 Task: Create a due date automation trigger when advanced on, 2 hours before a card is due add fields without custom fields "Resume" completed.
Action: Mouse moved to (1240, 96)
Screenshot: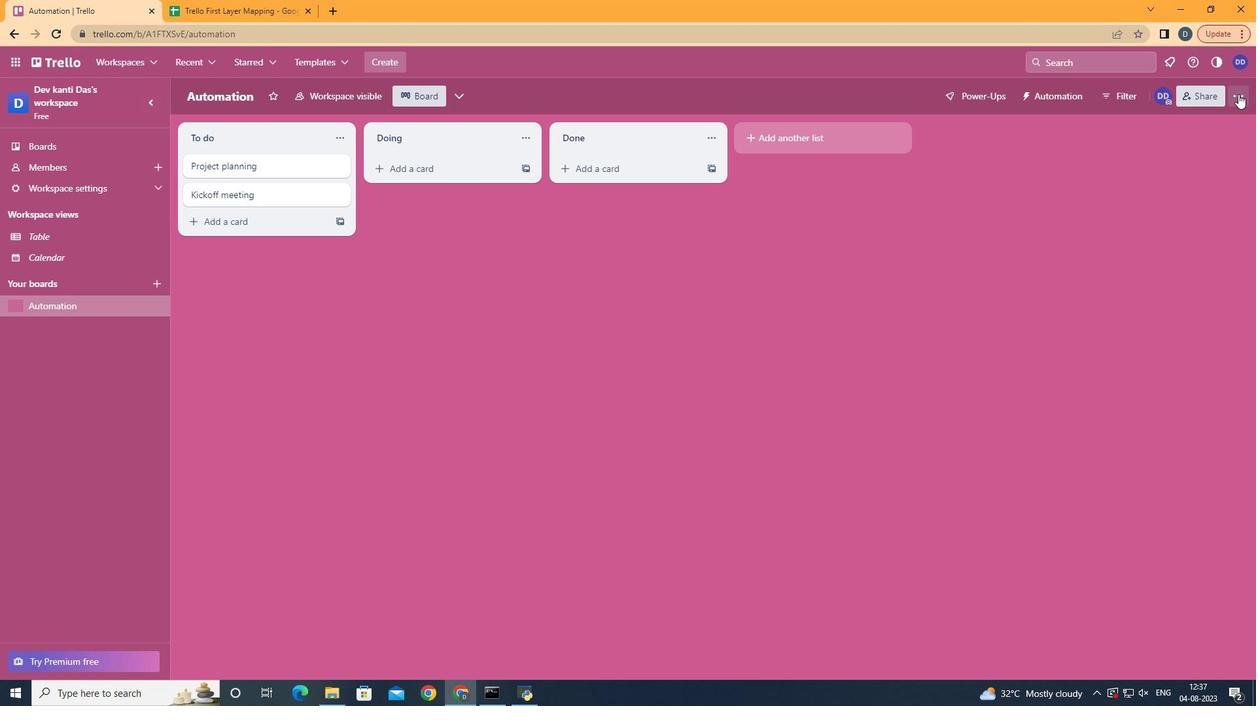 
Action: Mouse pressed left at (1240, 96)
Screenshot: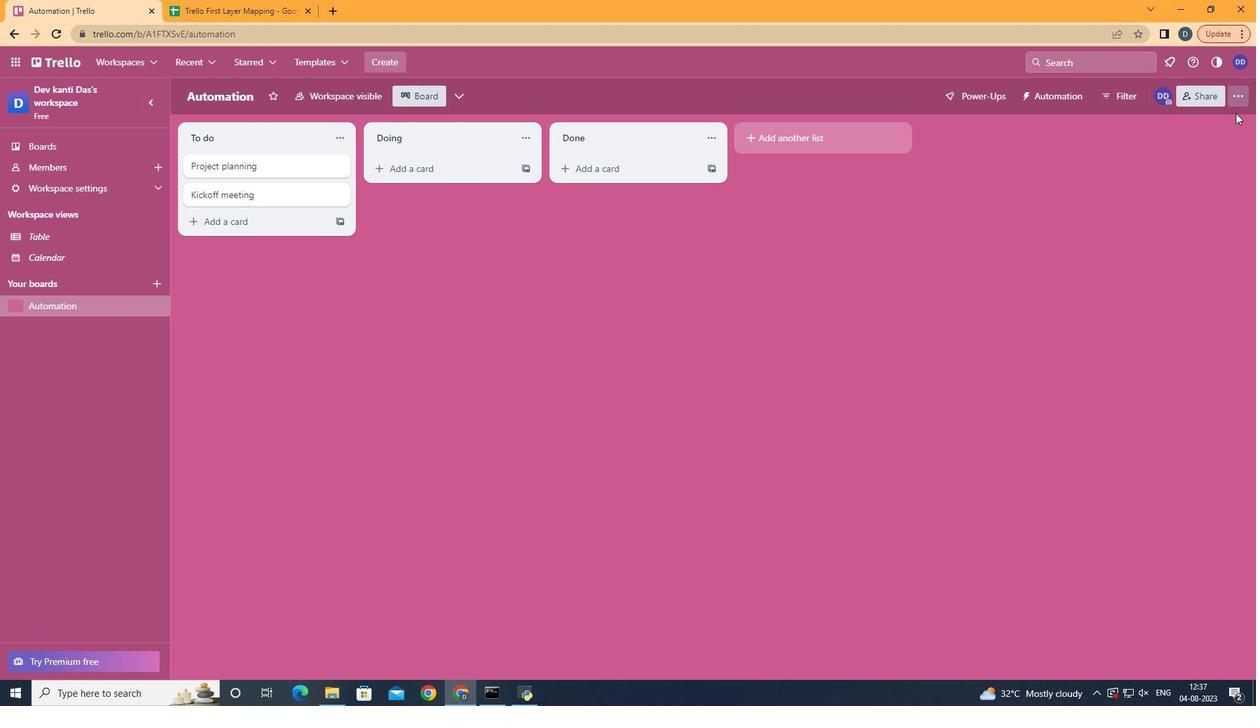 
Action: Mouse moved to (1110, 276)
Screenshot: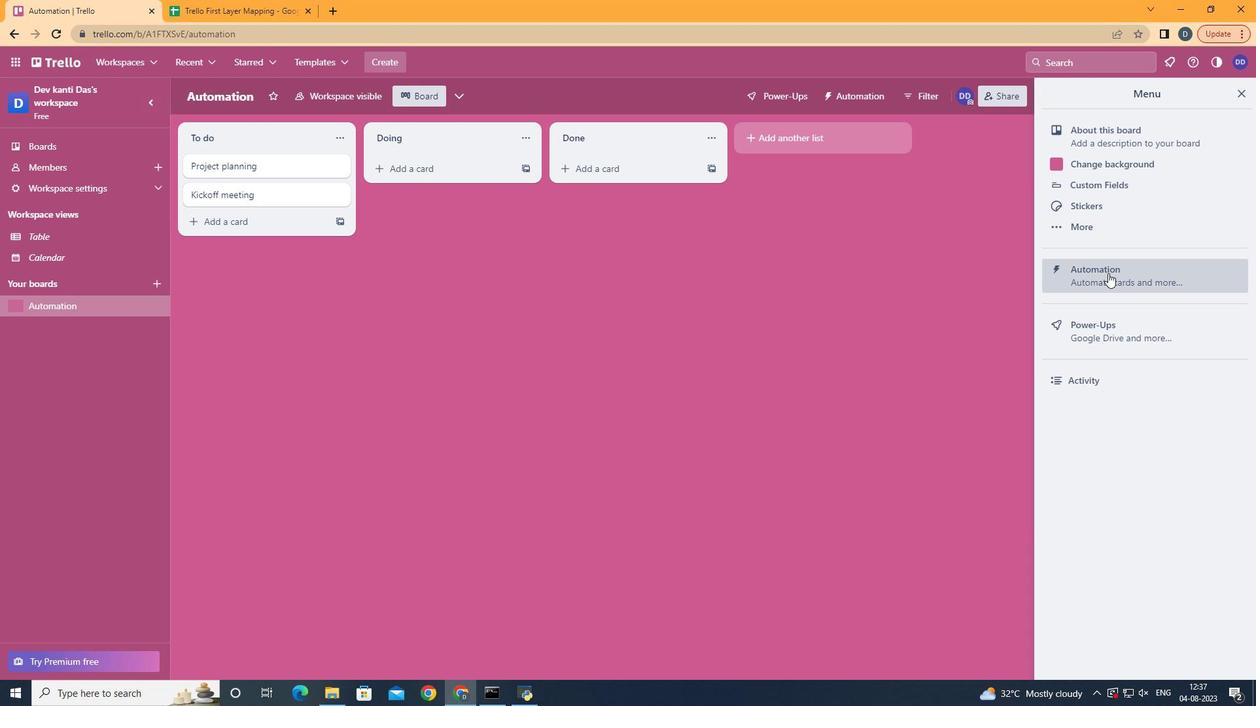 
Action: Mouse pressed left at (1110, 276)
Screenshot: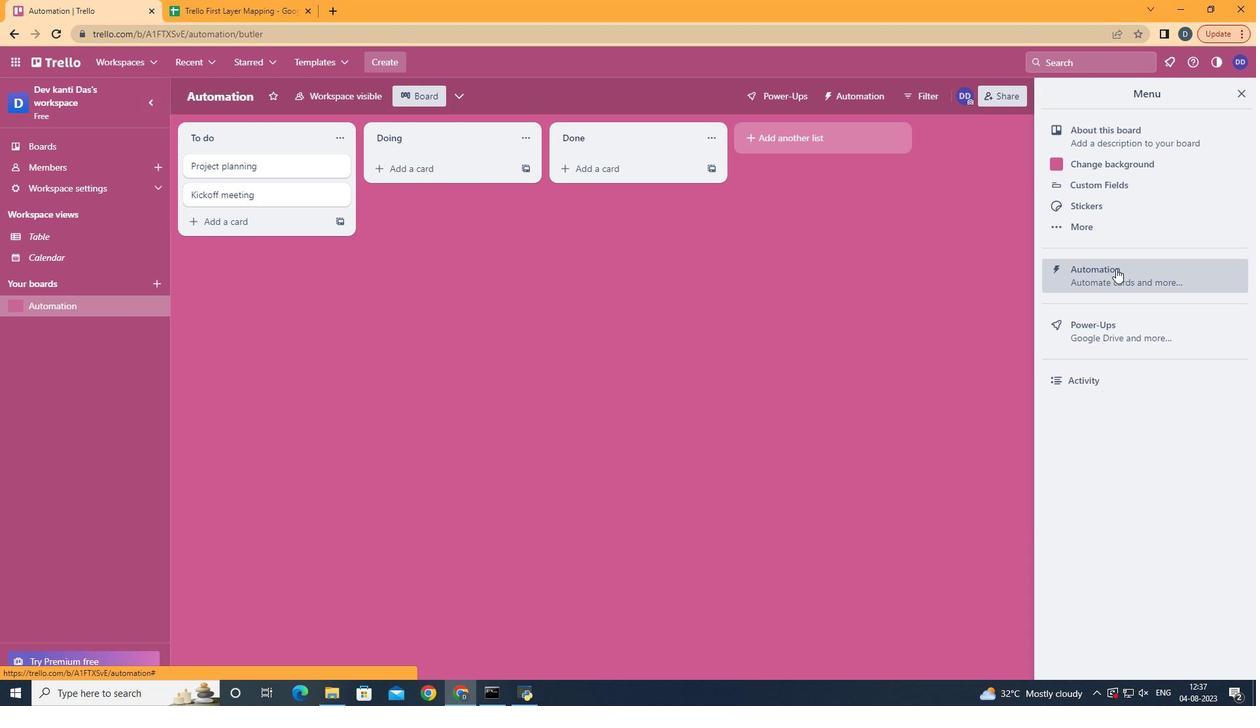 
Action: Mouse moved to (253, 261)
Screenshot: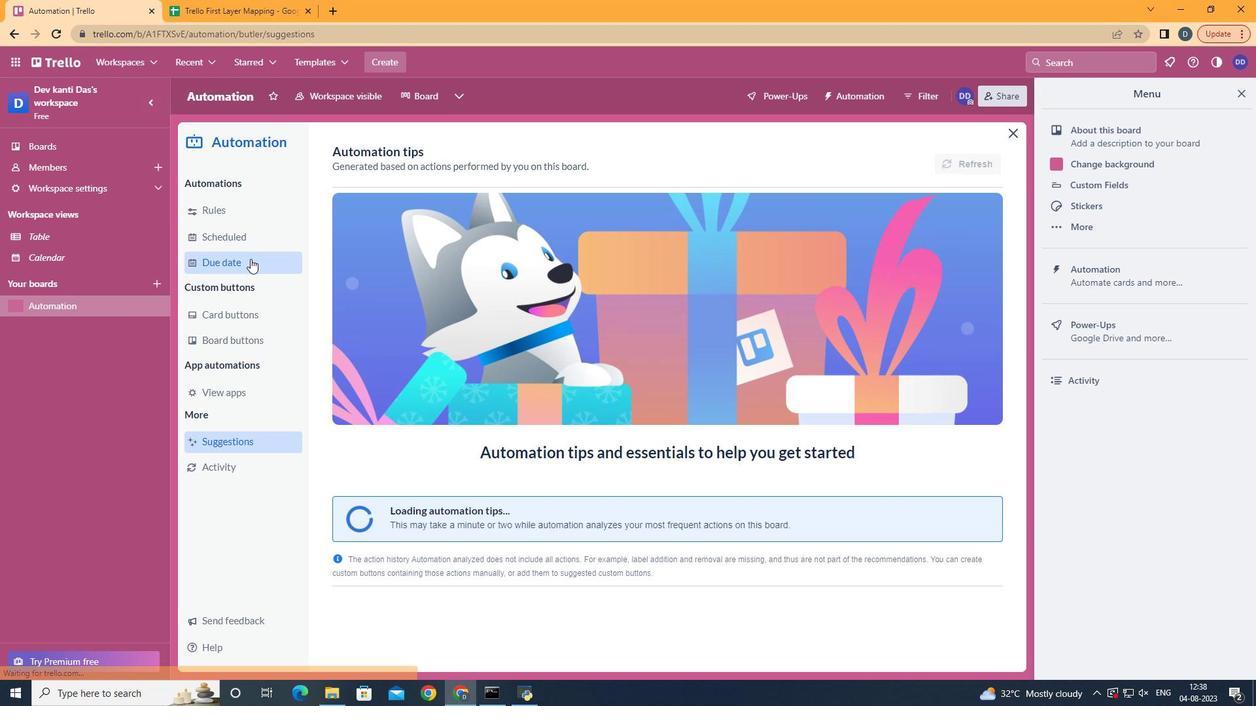 
Action: Mouse pressed left at (253, 261)
Screenshot: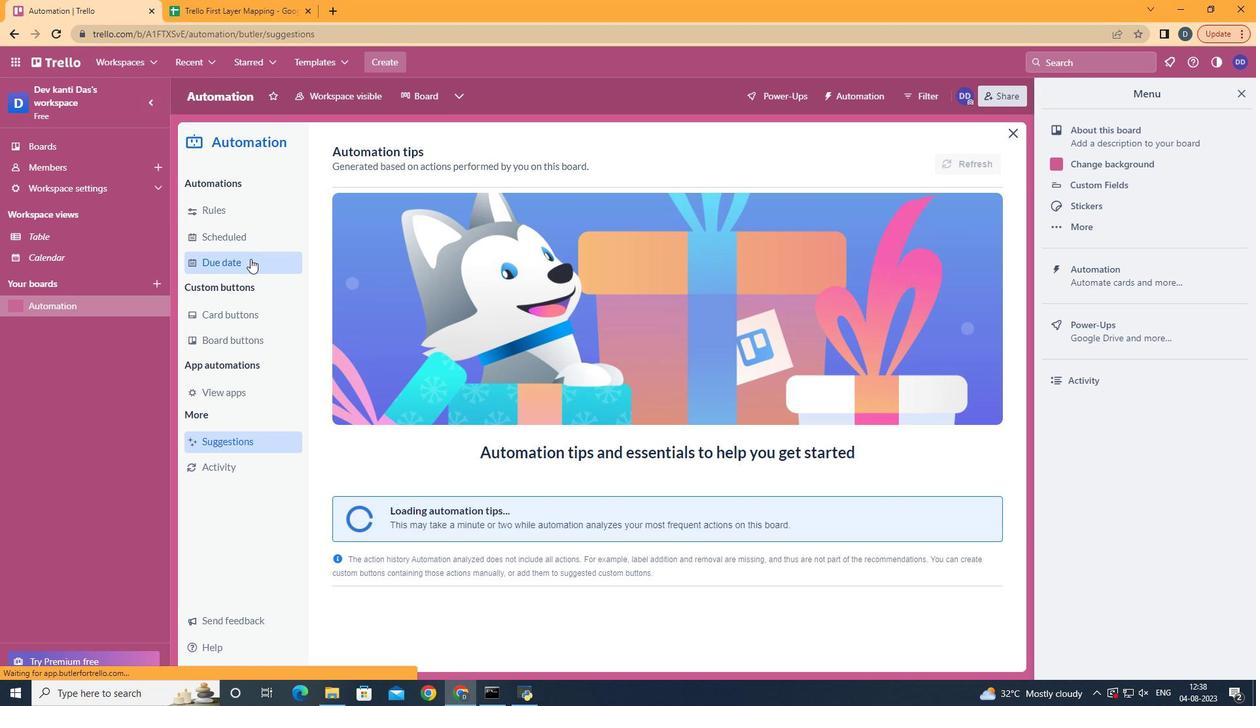 
Action: Mouse moved to (921, 157)
Screenshot: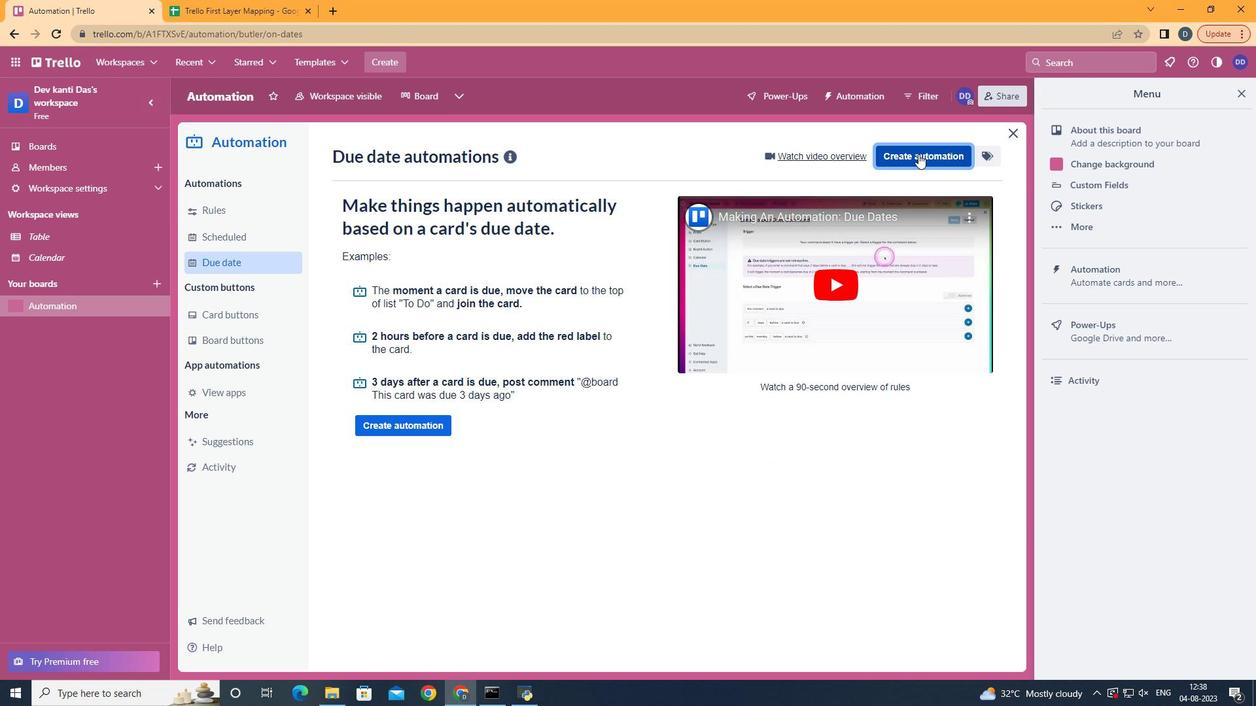 
Action: Mouse pressed left at (921, 157)
Screenshot: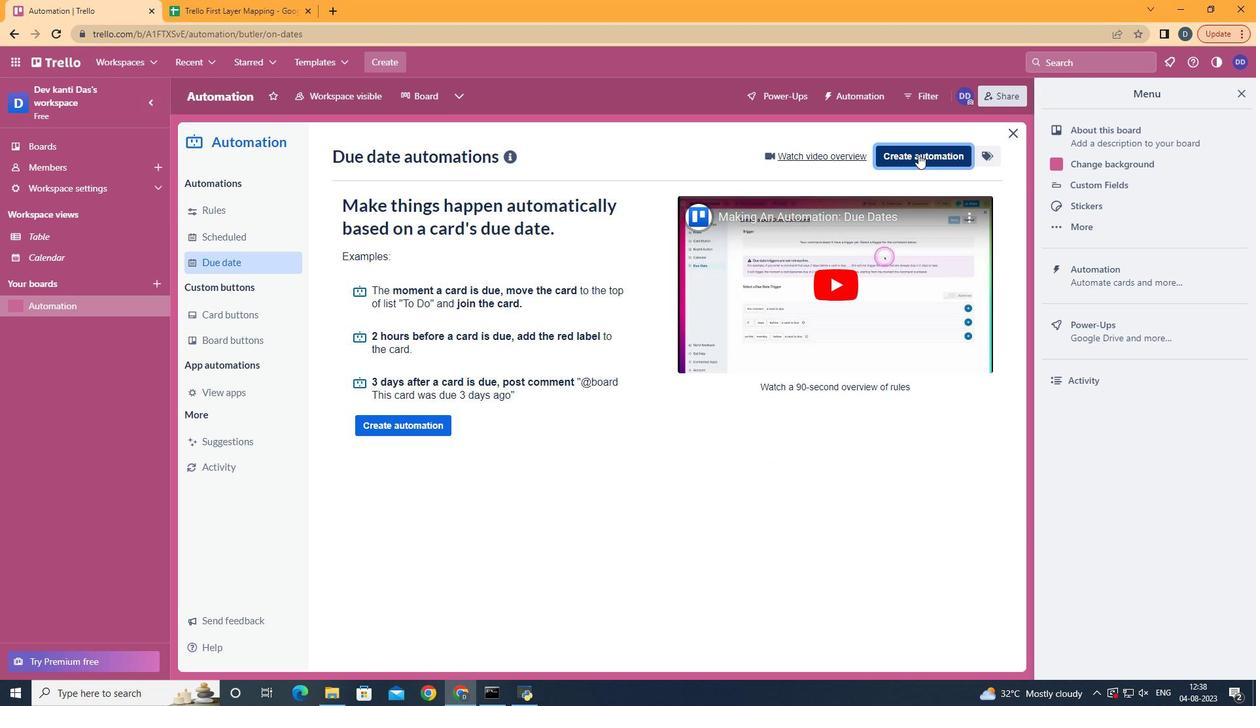 
Action: Mouse moved to (680, 292)
Screenshot: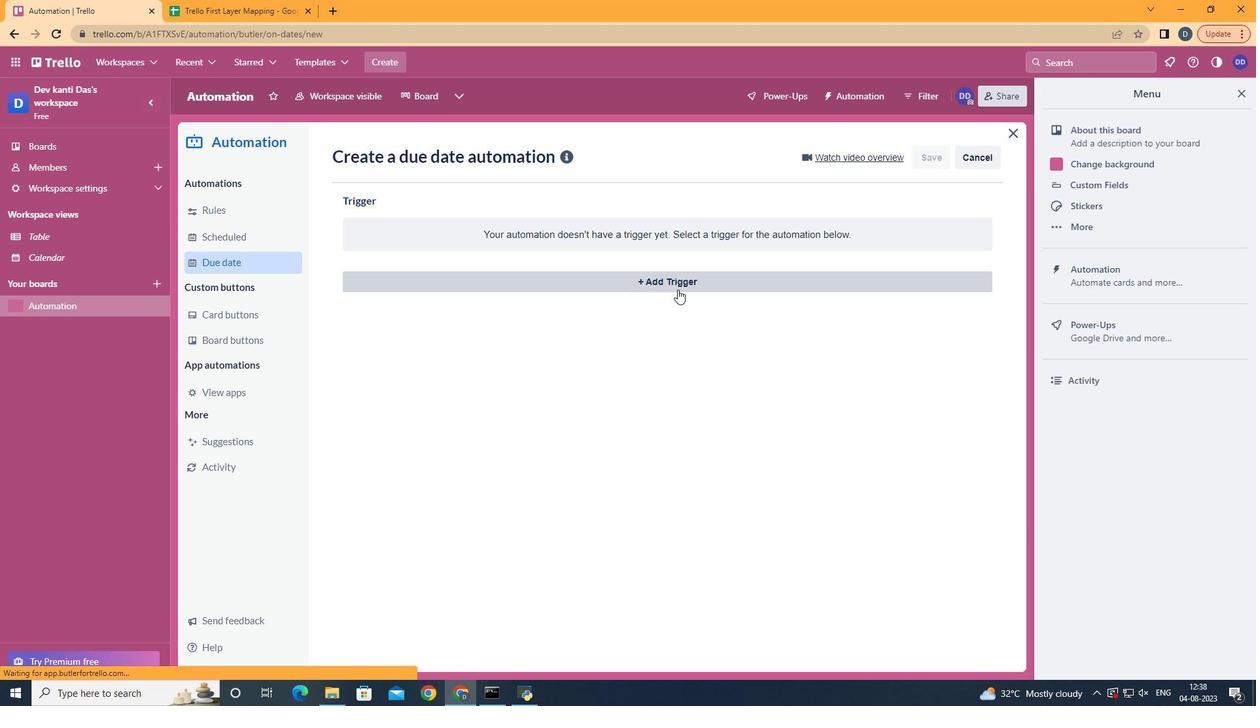 
Action: Mouse pressed left at (680, 292)
Screenshot: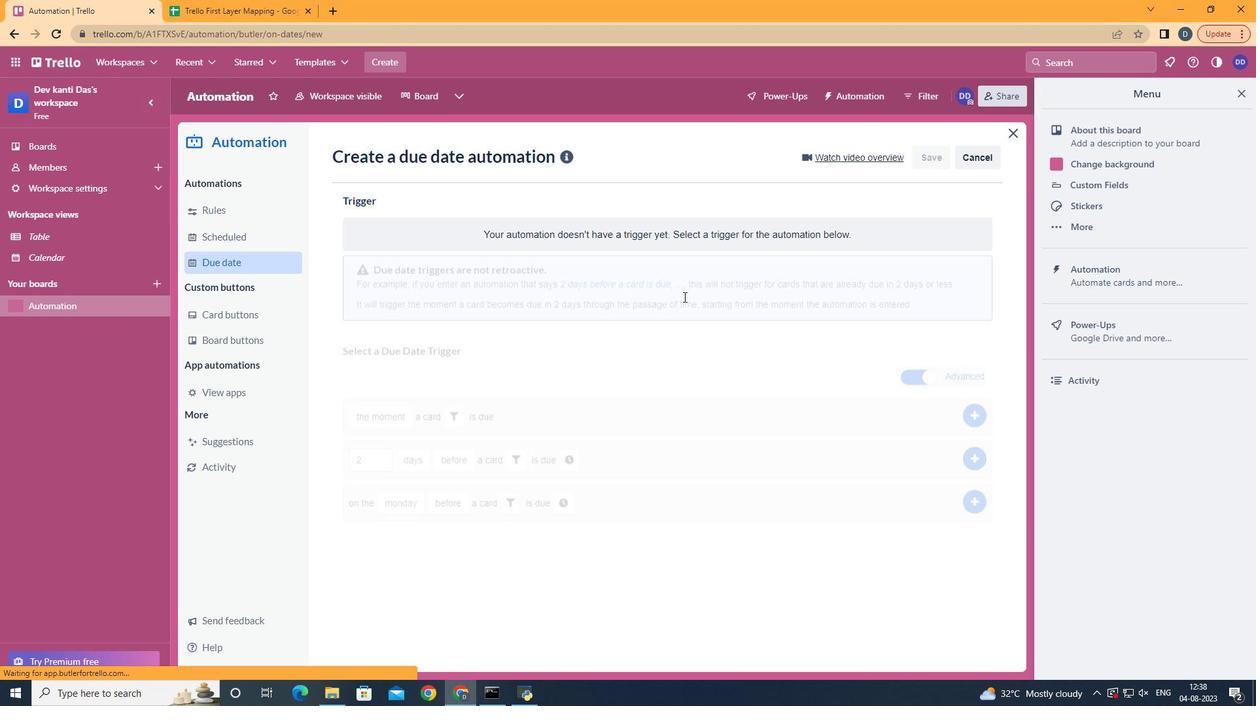 
Action: Mouse moved to (425, 561)
Screenshot: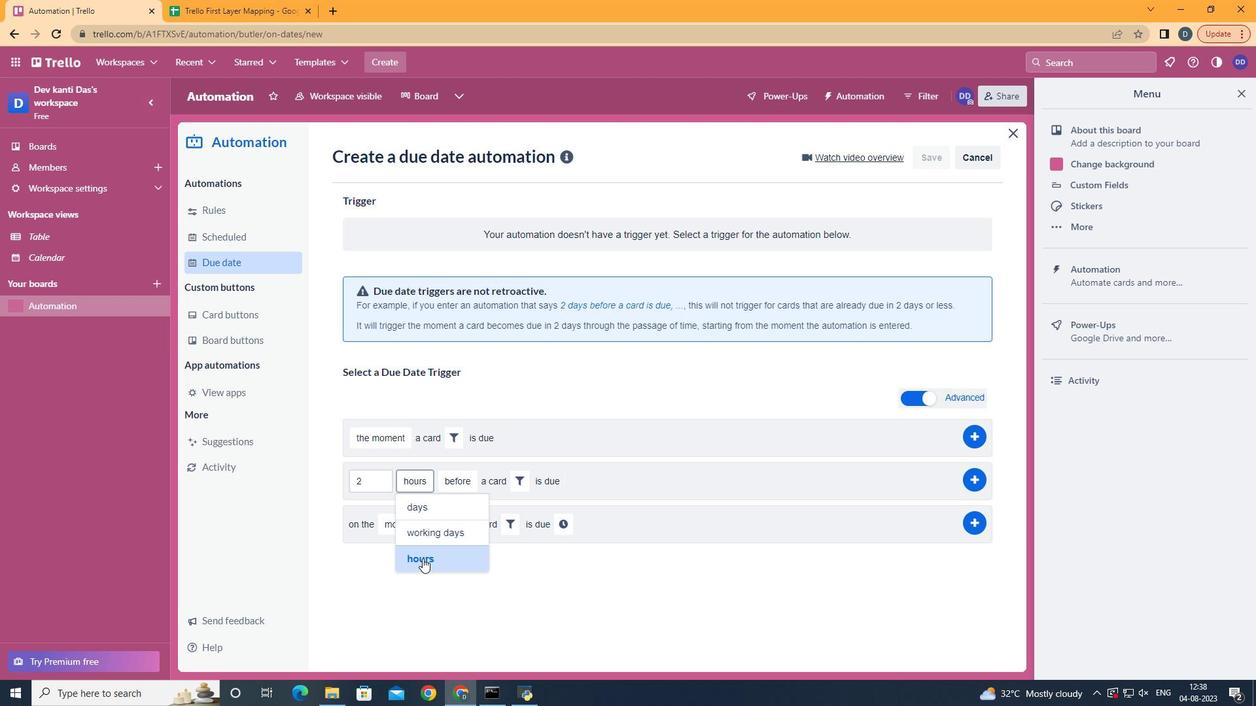 
Action: Mouse pressed left at (425, 561)
Screenshot: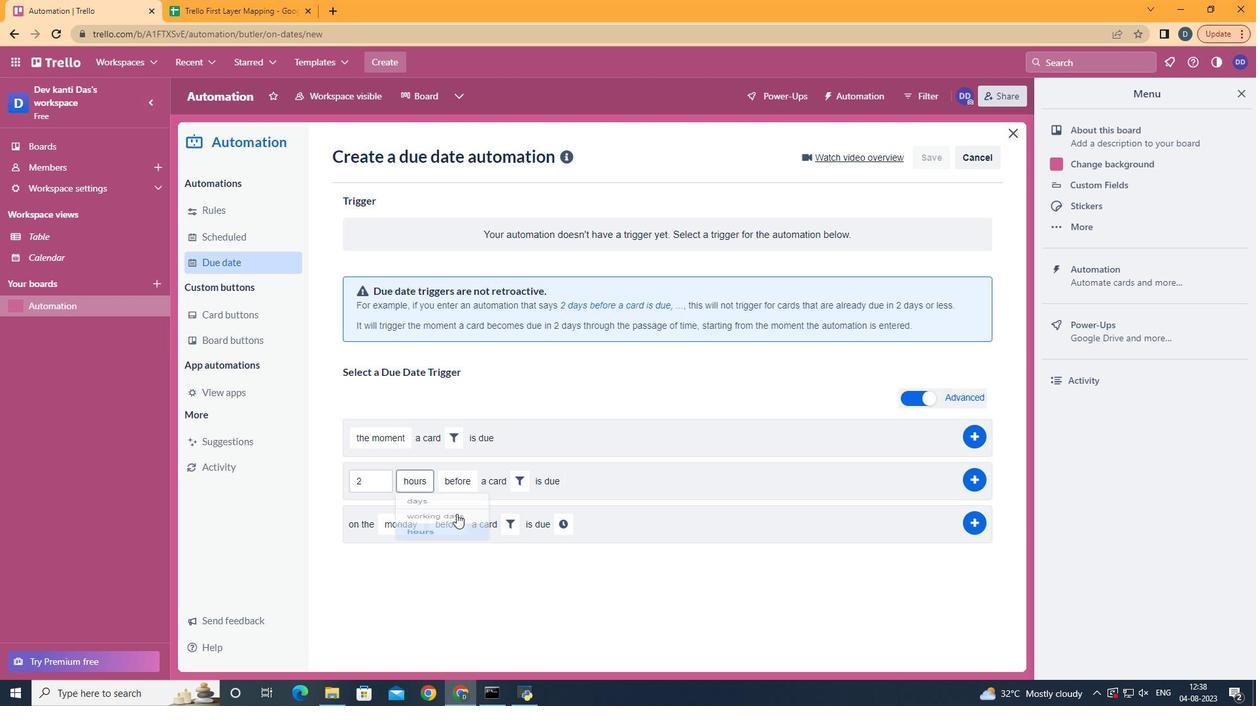 
Action: Mouse moved to (467, 505)
Screenshot: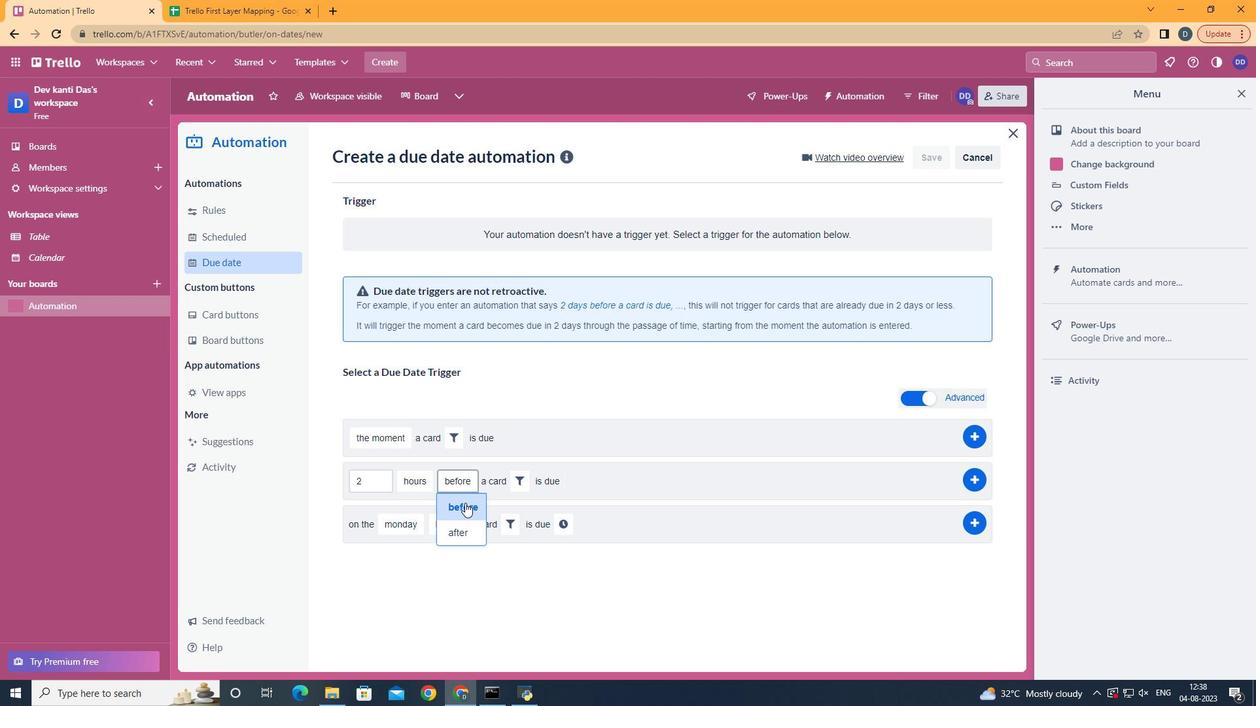 
Action: Mouse pressed left at (467, 505)
Screenshot: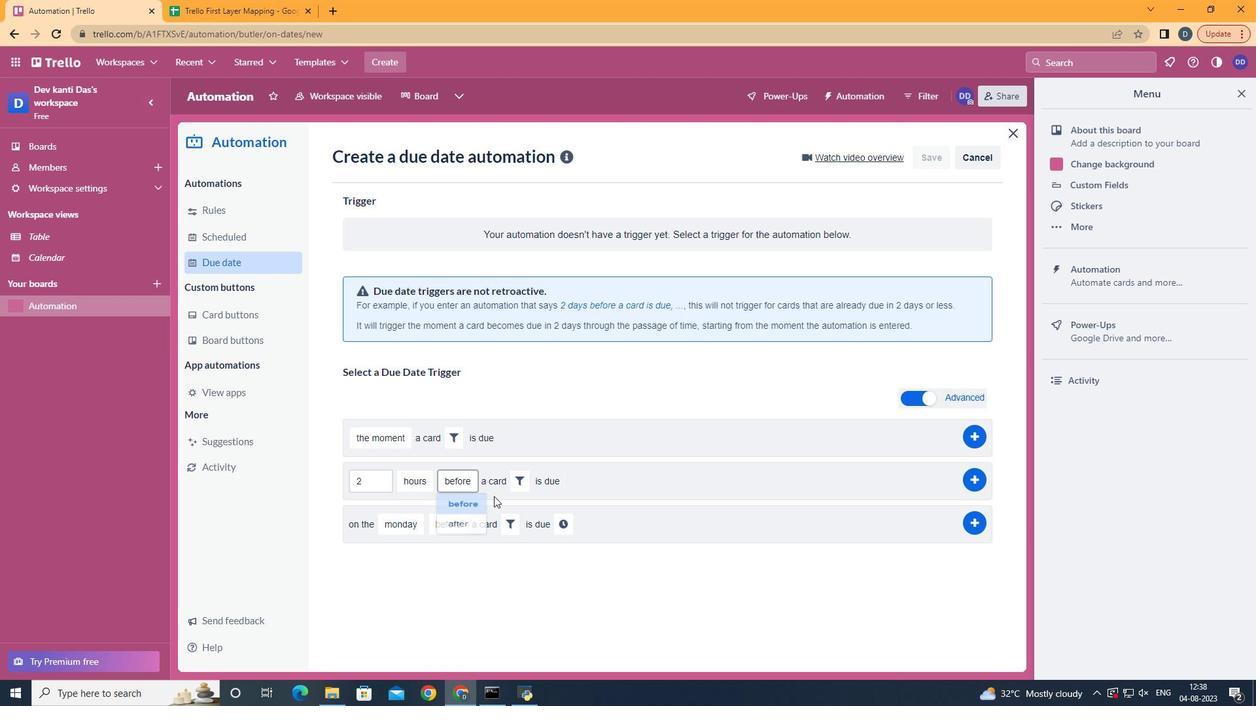 
Action: Mouse moved to (521, 491)
Screenshot: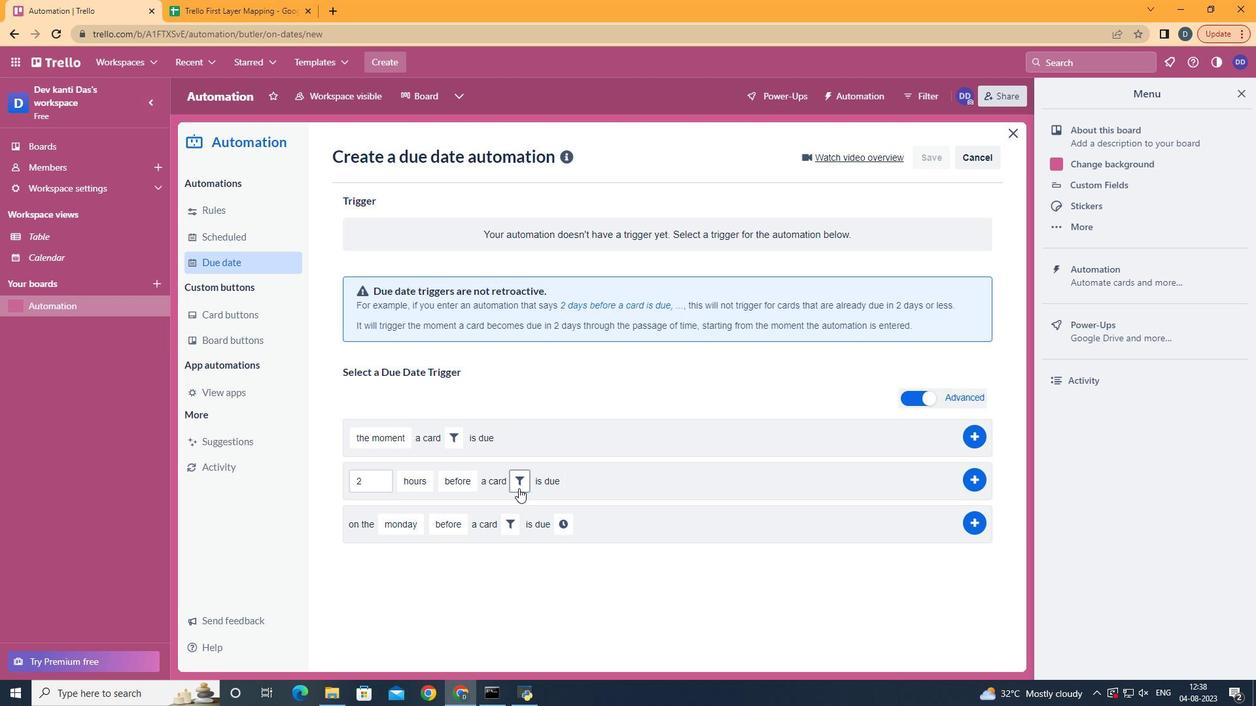 
Action: Mouse pressed left at (521, 491)
Screenshot: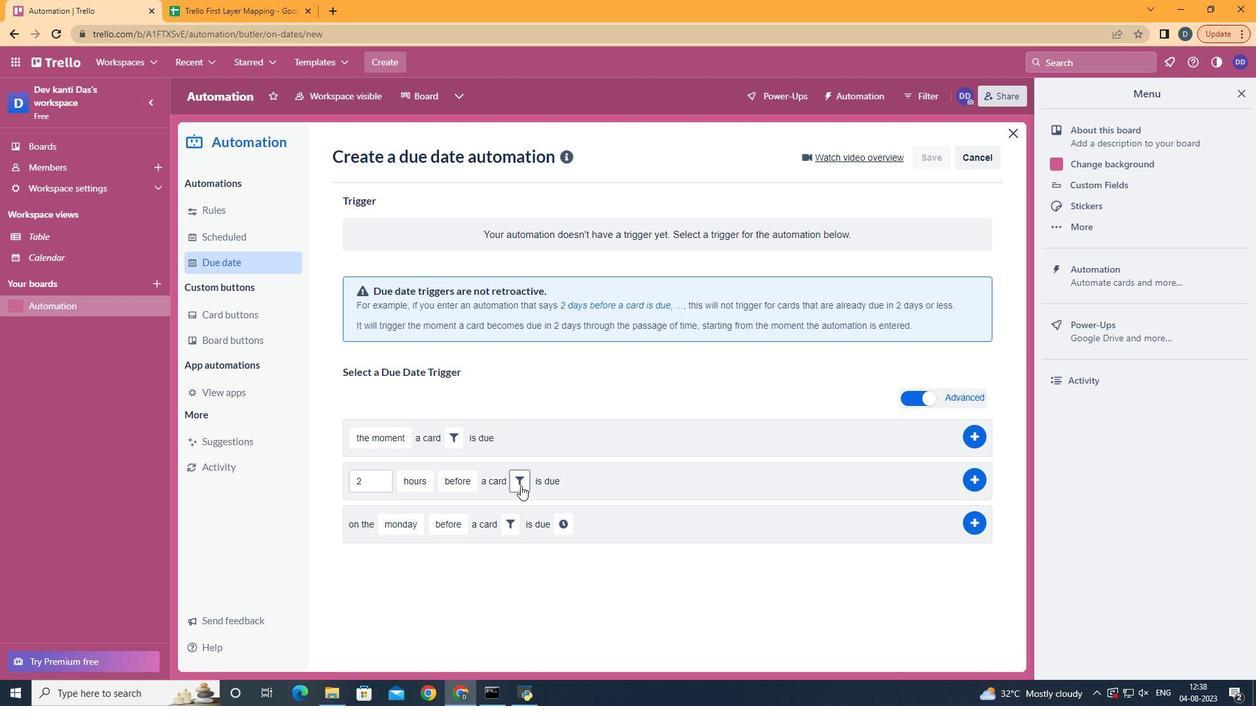 
Action: Mouse moved to (728, 528)
Screenshot: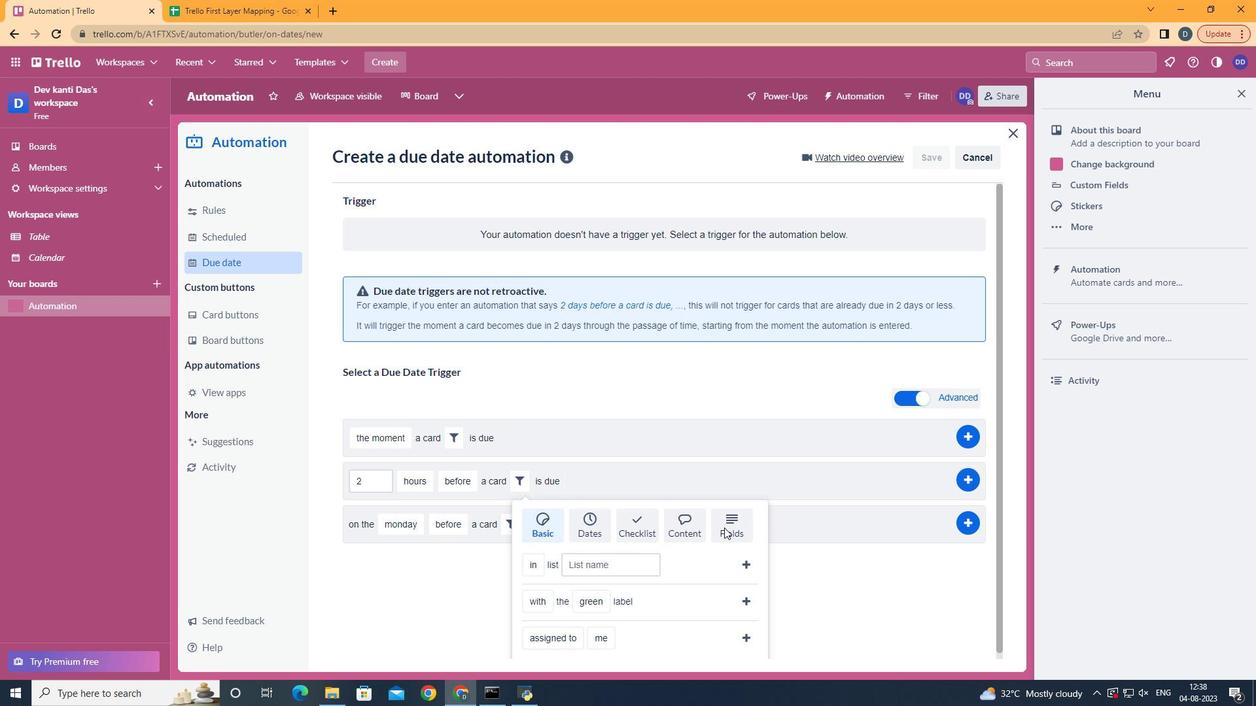 
Action: Mouse pressed left at (728, 528)
Screenshot: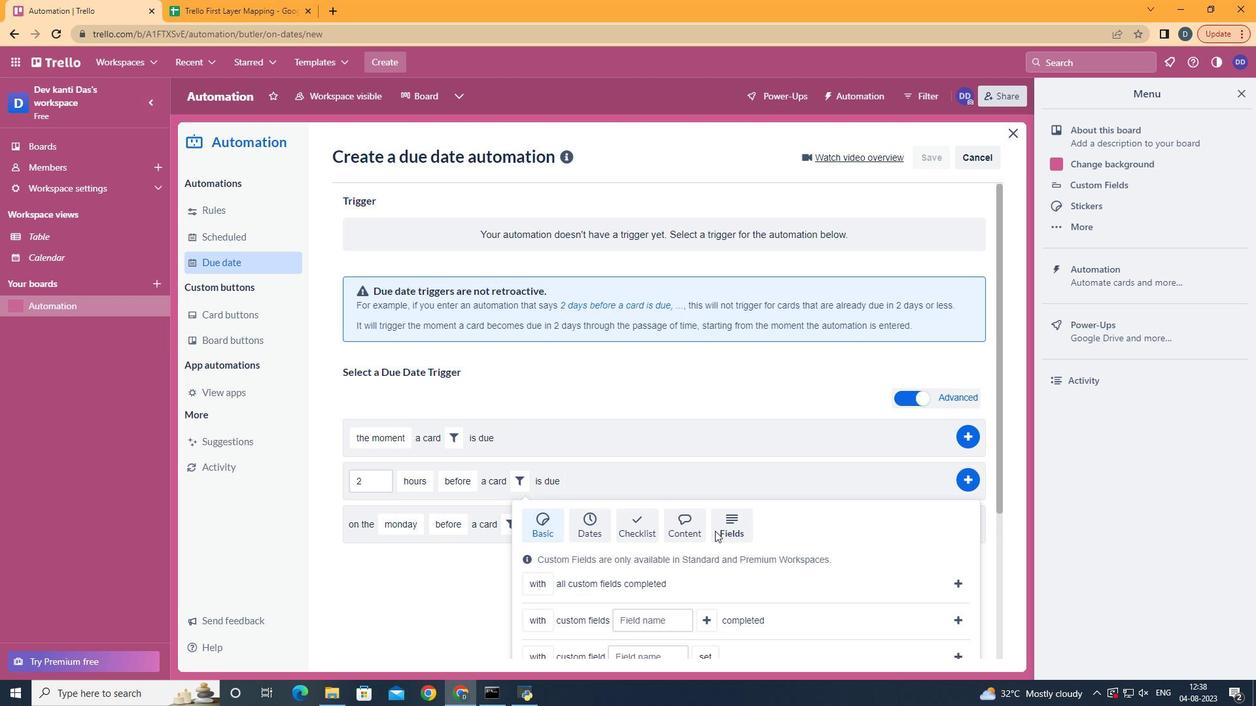 
Action: Mouse moved to (556, 591)
Screenshot: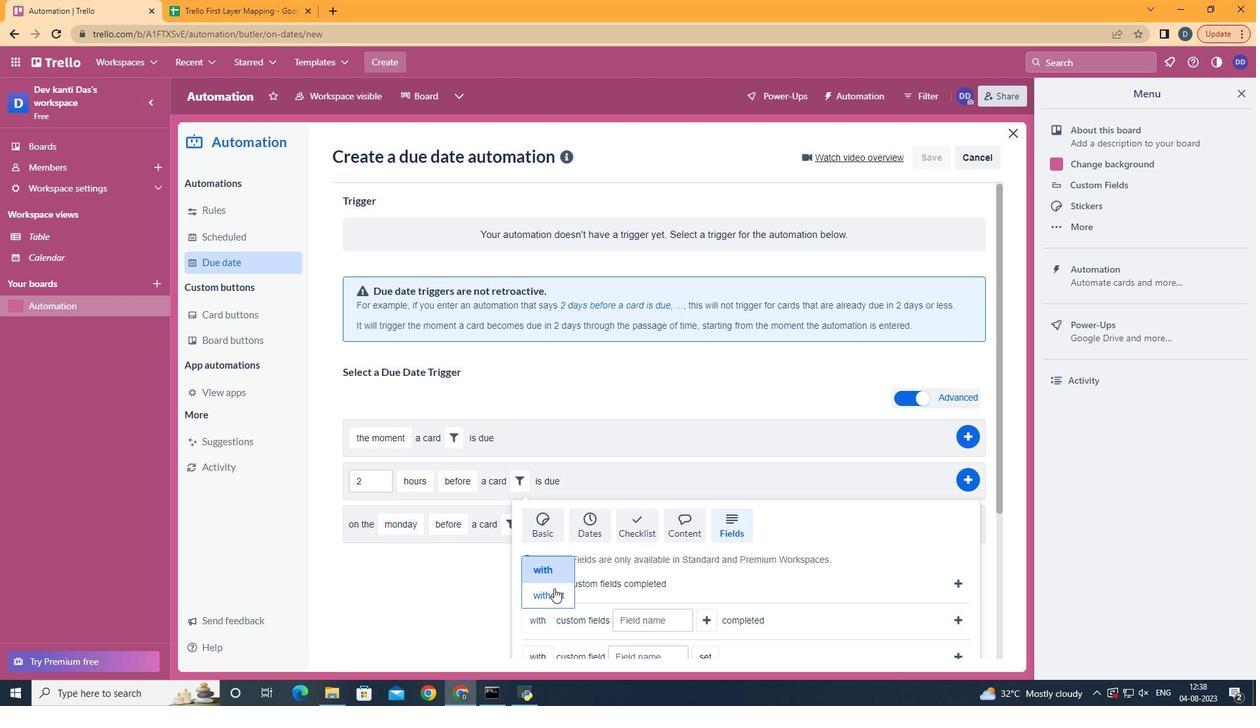 
Action: Mouse pressed left at (556, 591)
Screenshot: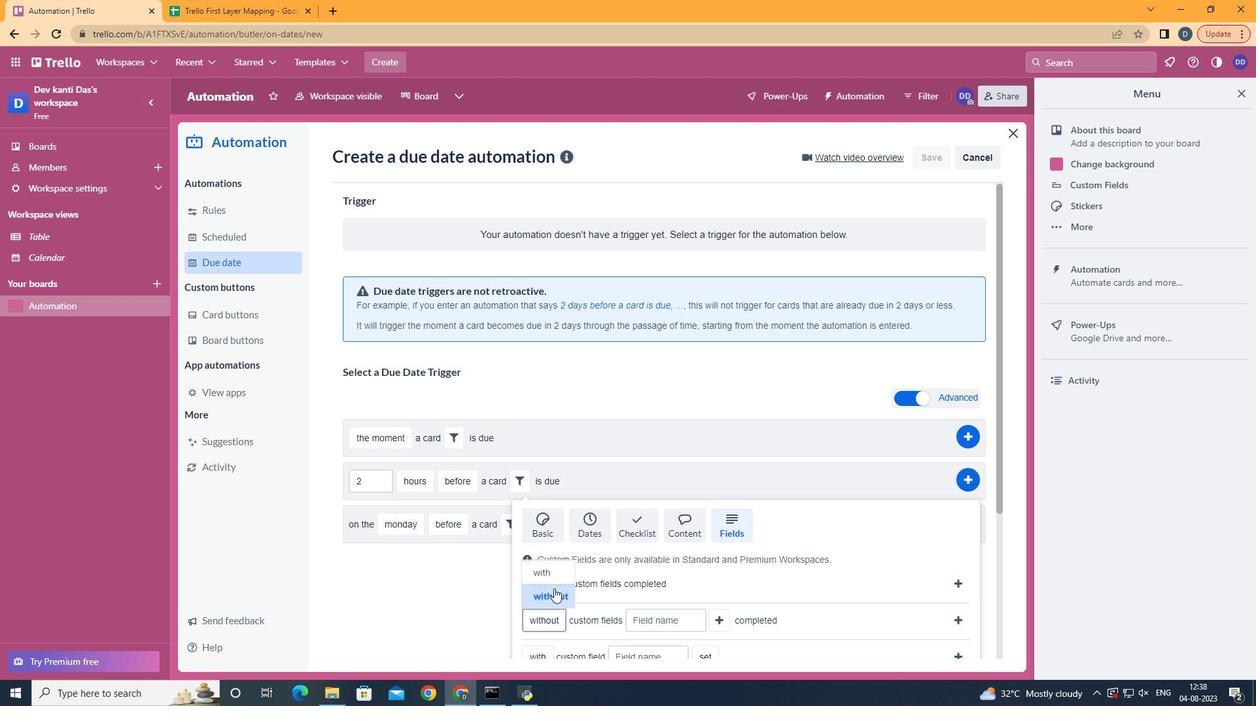 
Action: Mouse moved to (690, 621)
Screenshot: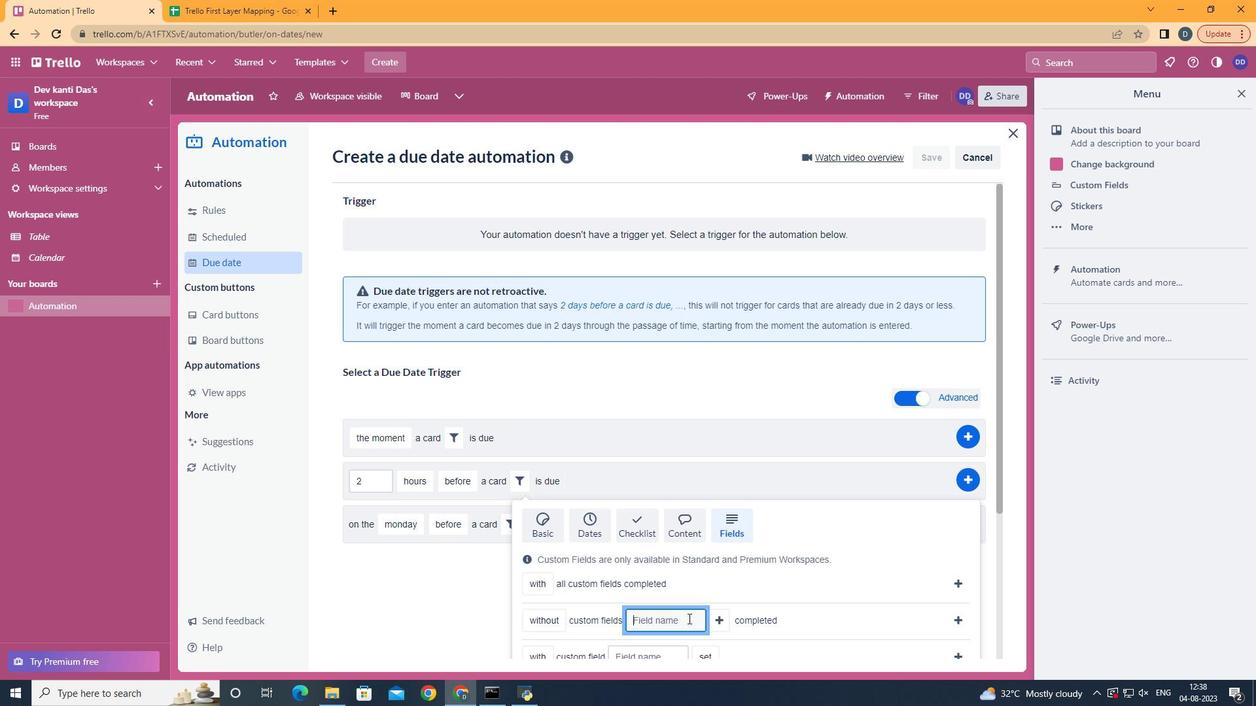 
Action: Mouse pressed left at (690, 621)
Screenshot: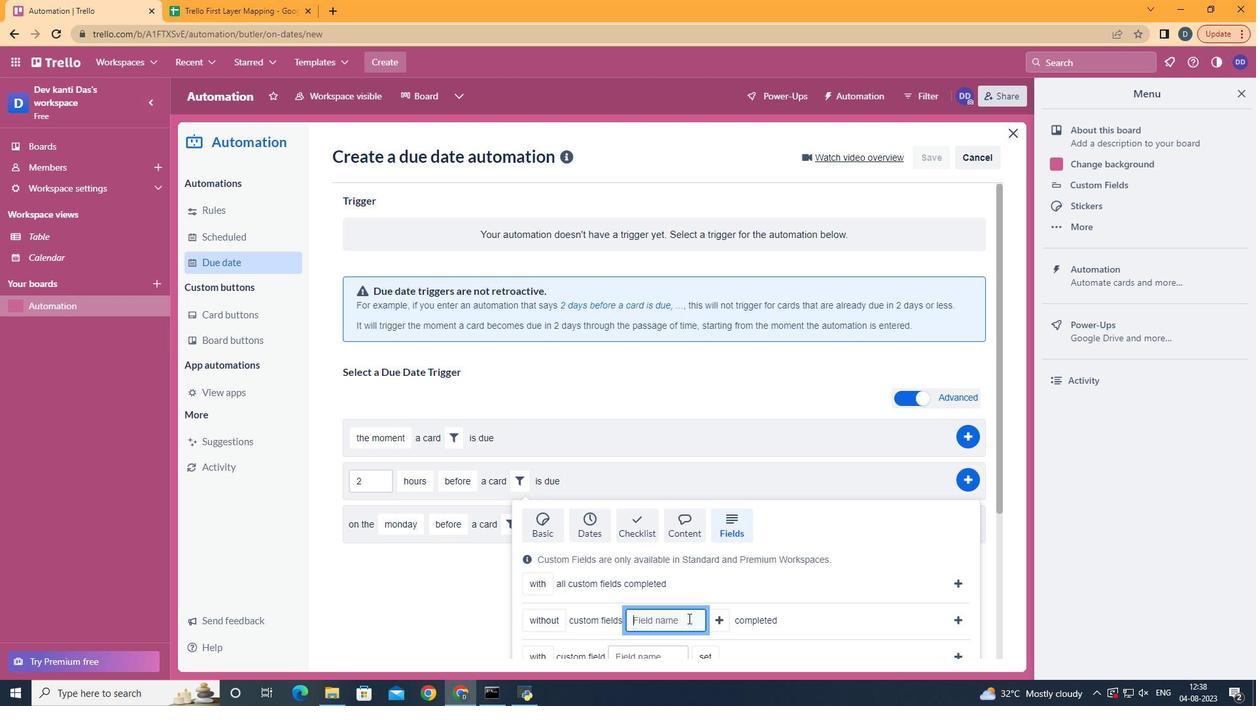 
Action: Key pressed <Key.shift>Resume
Screenshot: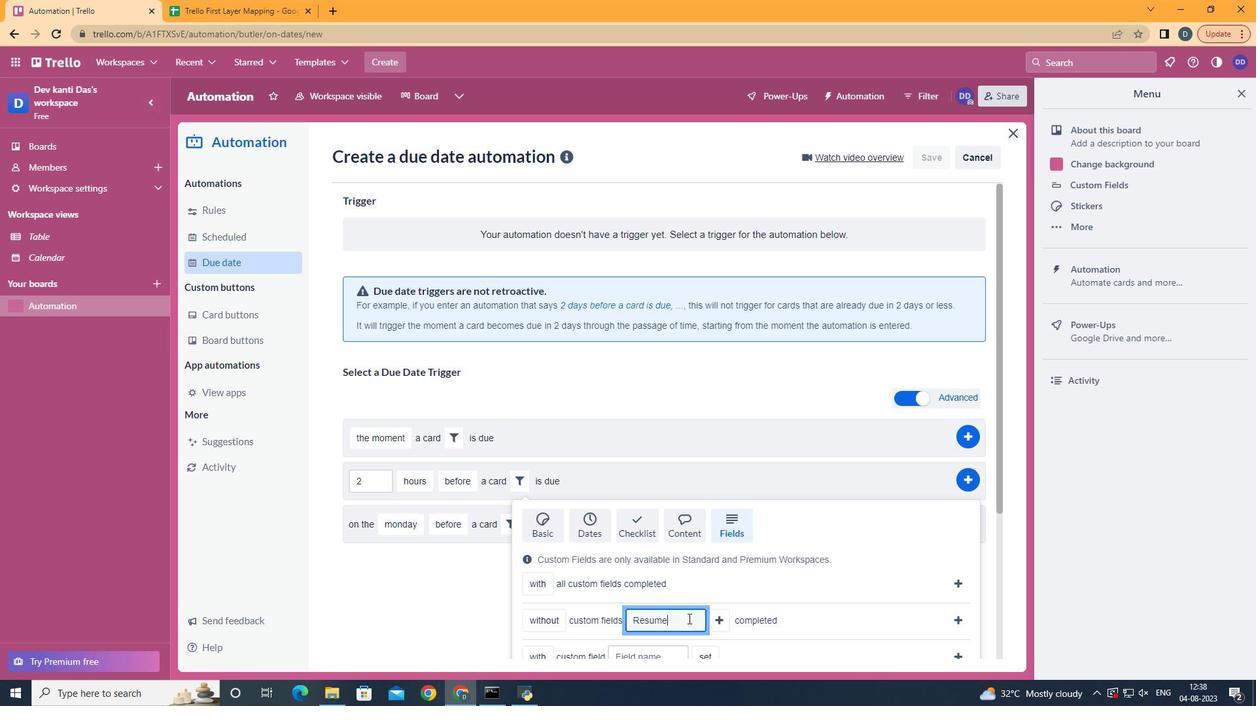 
Action: Mouse moved to (960, 620)
Screenshot: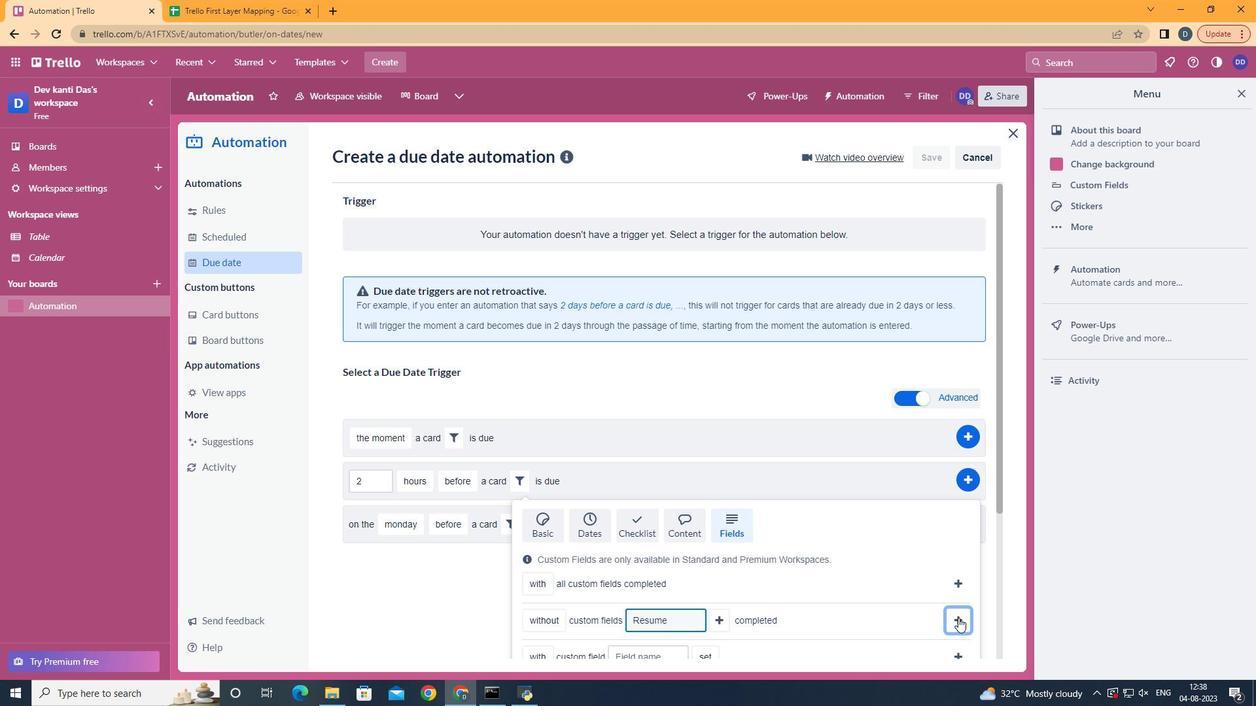 
Action: Mouse pressed left at (960, 620)
Screenshot: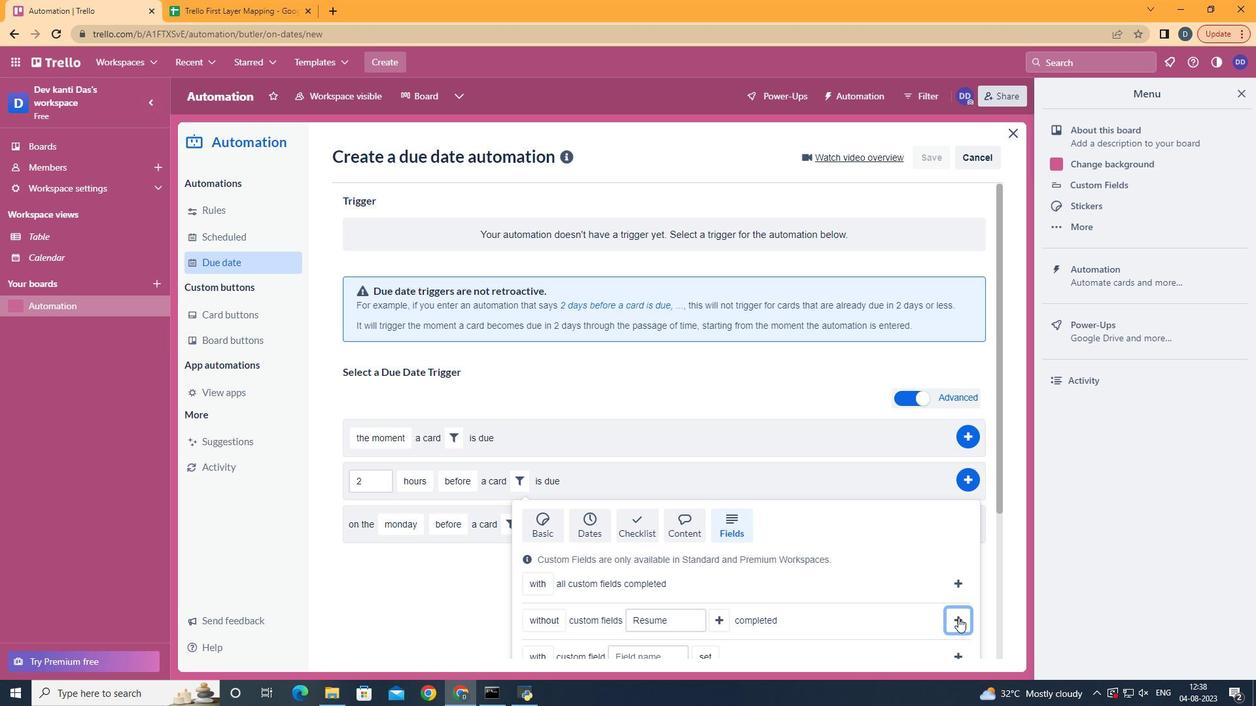 
Action: Mouse moved to (980, 489)
Screenshot: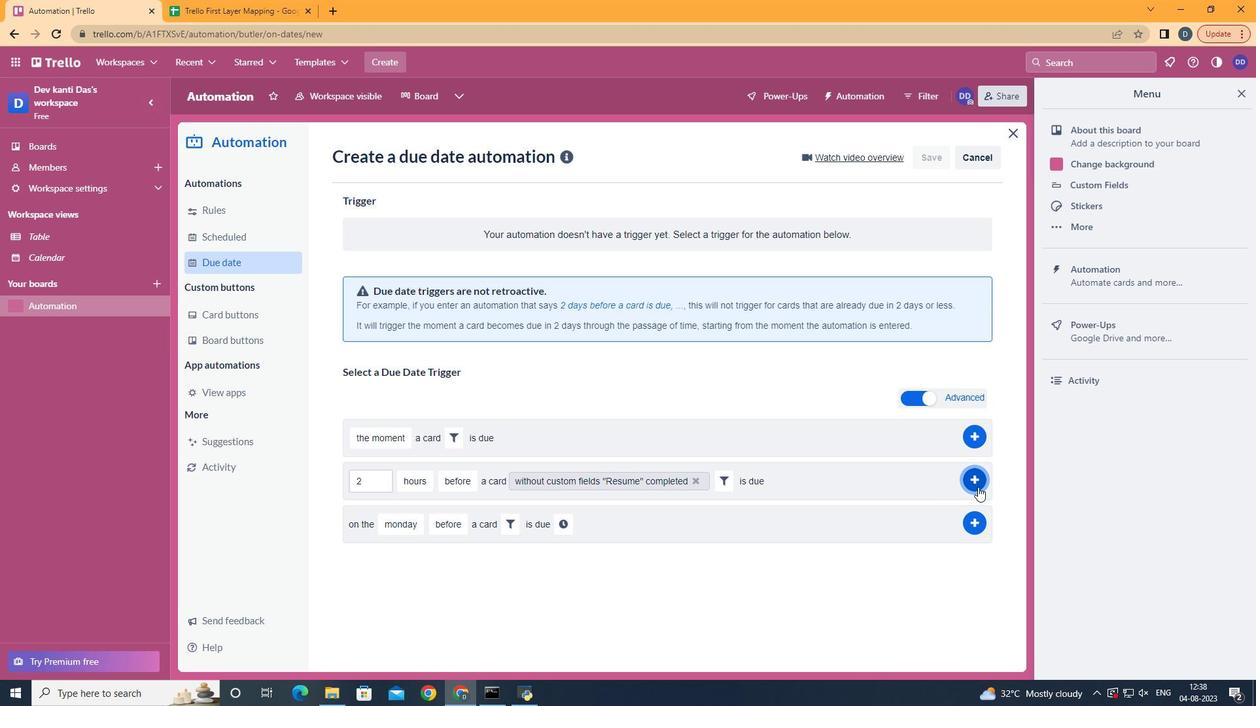 
Action: Mouse pressed left at (980, 489)
Screenshot: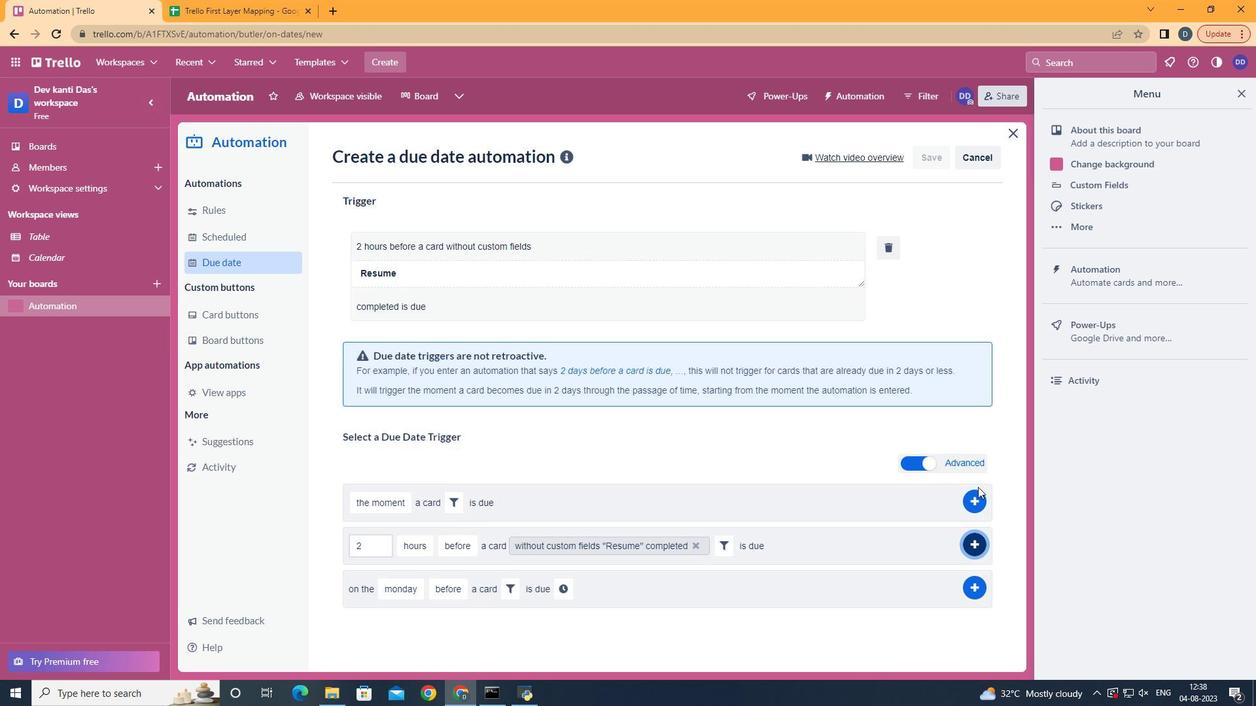 
Action: Mouse moved to (585, 304)
Screenshot: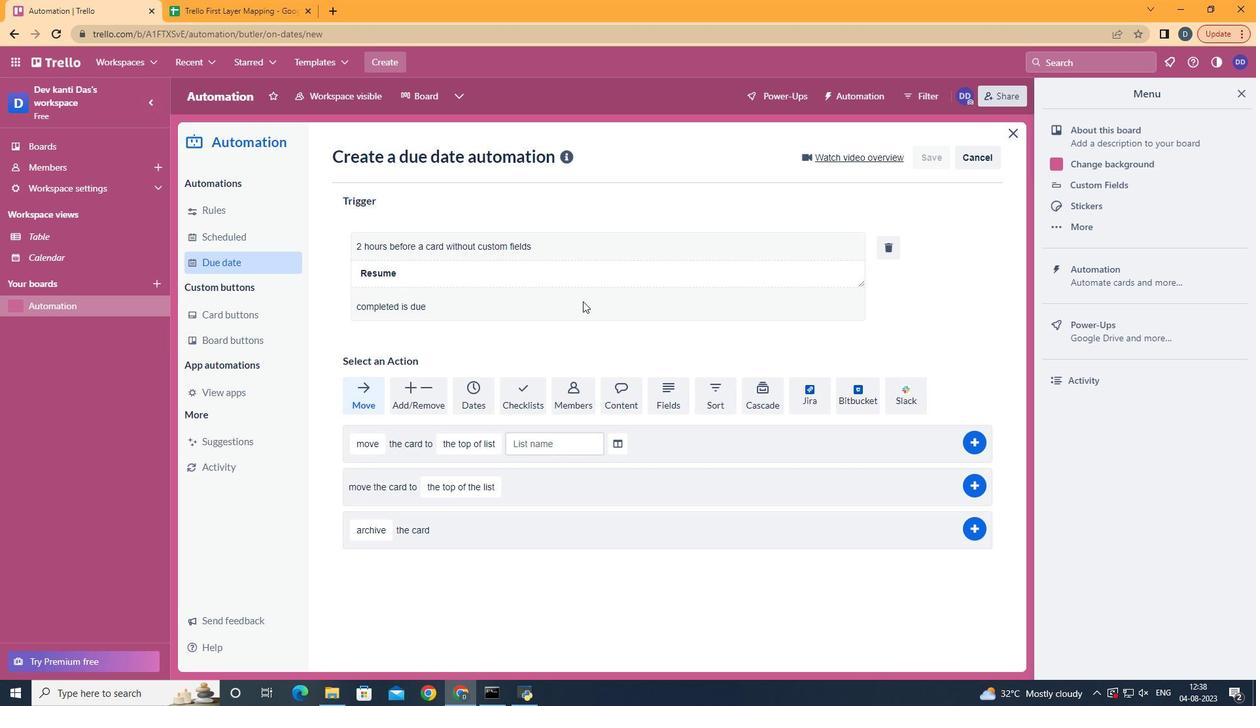 
